 Task: Open a blank sheet, save the file as Anna.pdf Add the quote 'Don't wait for the perfect moment; create it.' Apply font style 'Merriweather' and font size 30 Align the text to the Justify .Change the text color to  'Orange'
Action: Mouse moved to (238, 186)
Screenshot: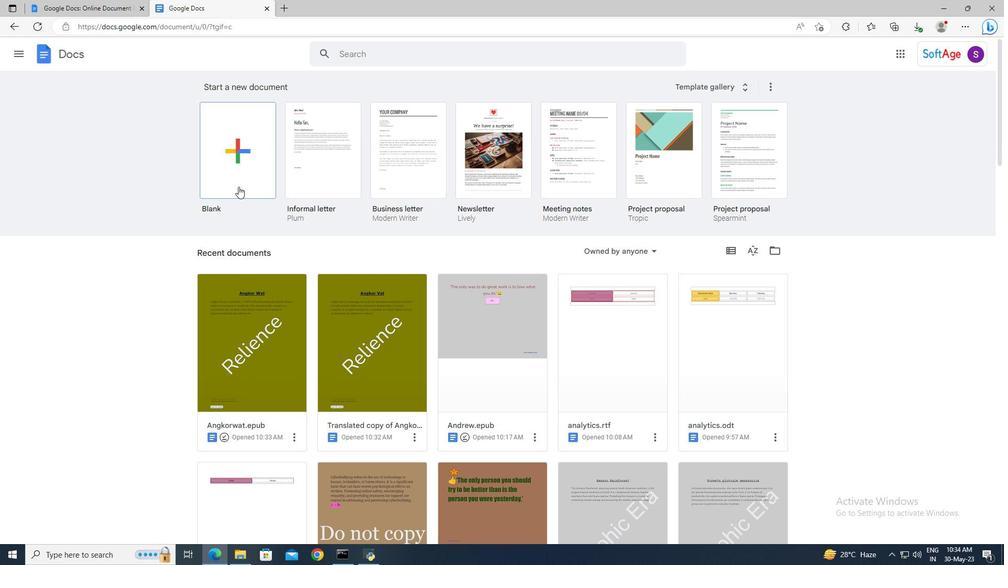 
Action: Mouse pressed left at (238, 186)
Screenshot: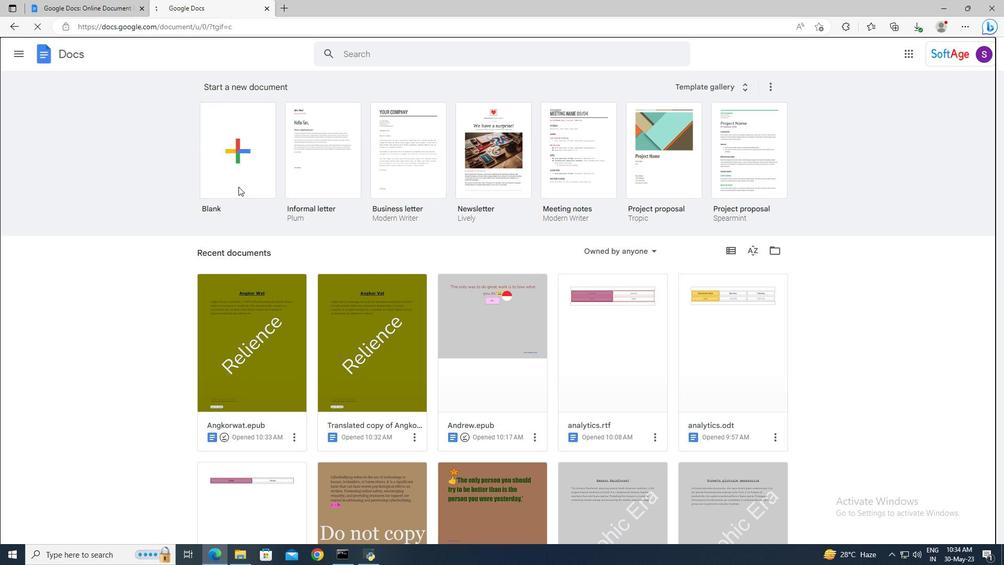 
Action: Mouse moved to (107, 48)
Screenshot: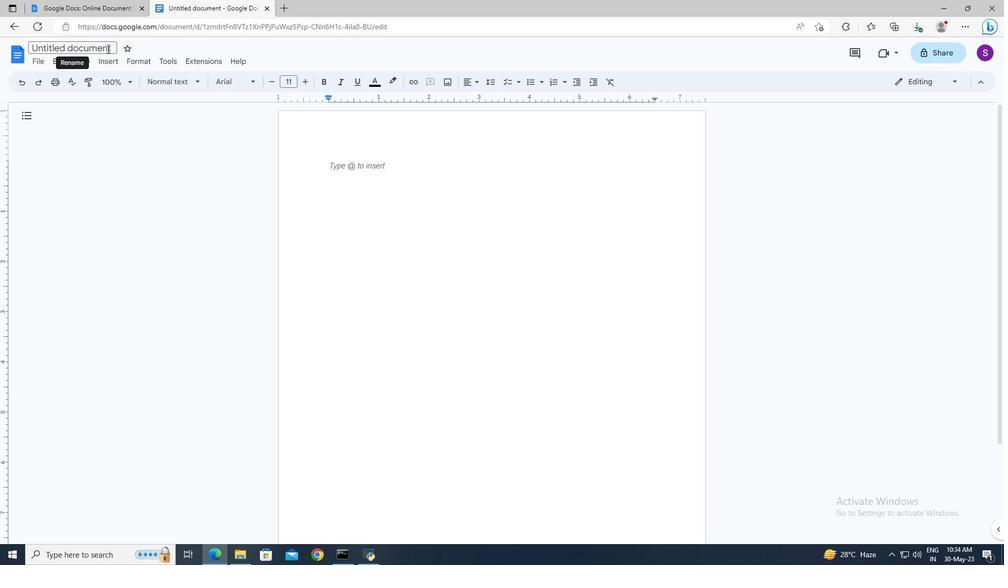 
Action: Mouse pressed left at (107, 48)
Screenshot: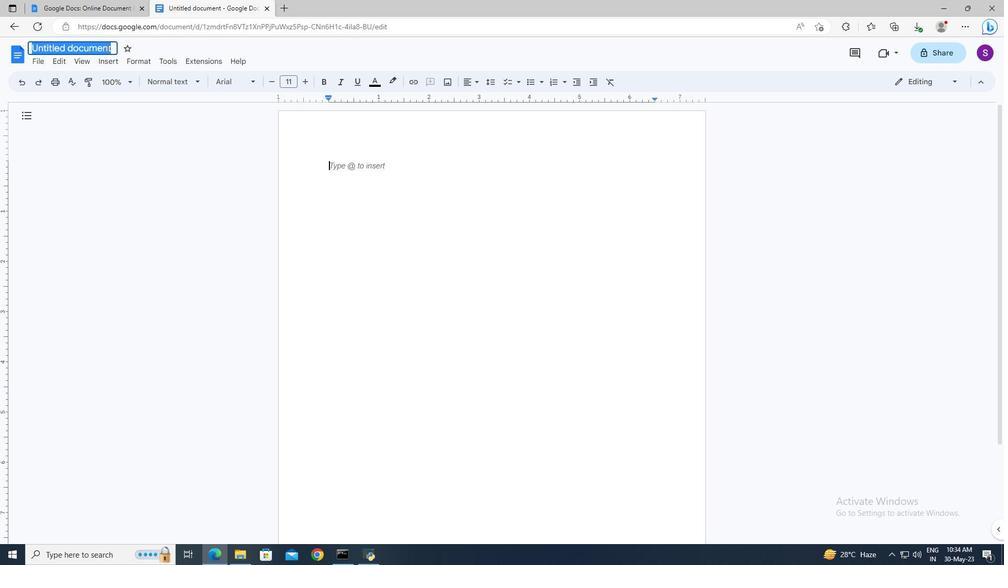 
Action: Key pressed <Key.shift>Anna.pdf<Key.enter>
Screenshot: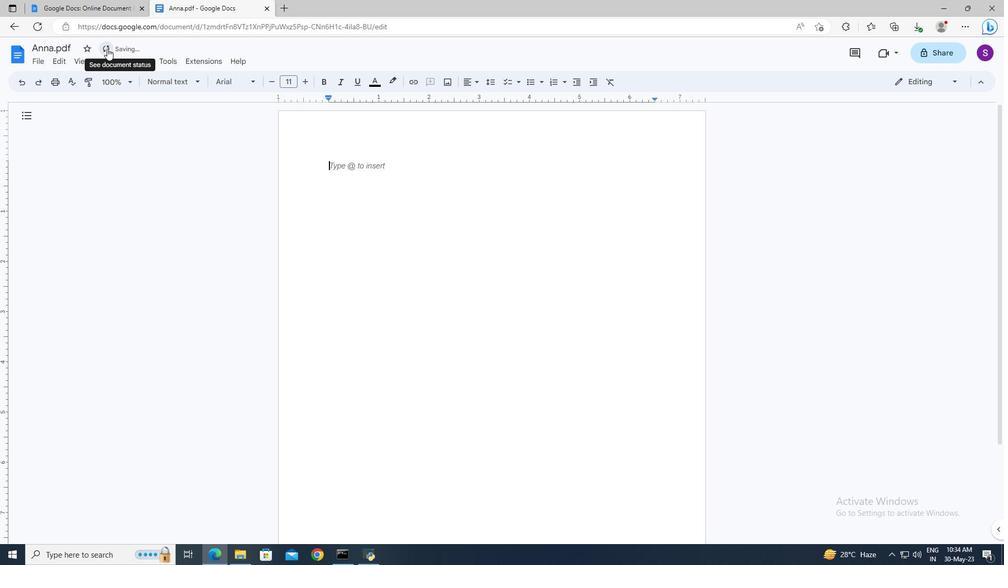 
Action: Mouse moved to (335, 165)
Screenshot: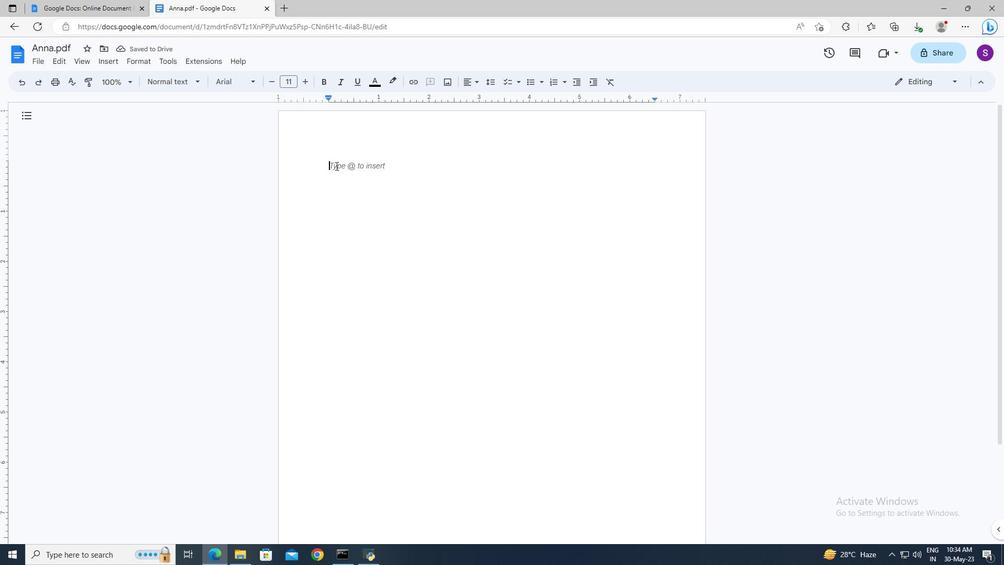 
Action: Mouse pressed left at (335, 165)
Screenshot: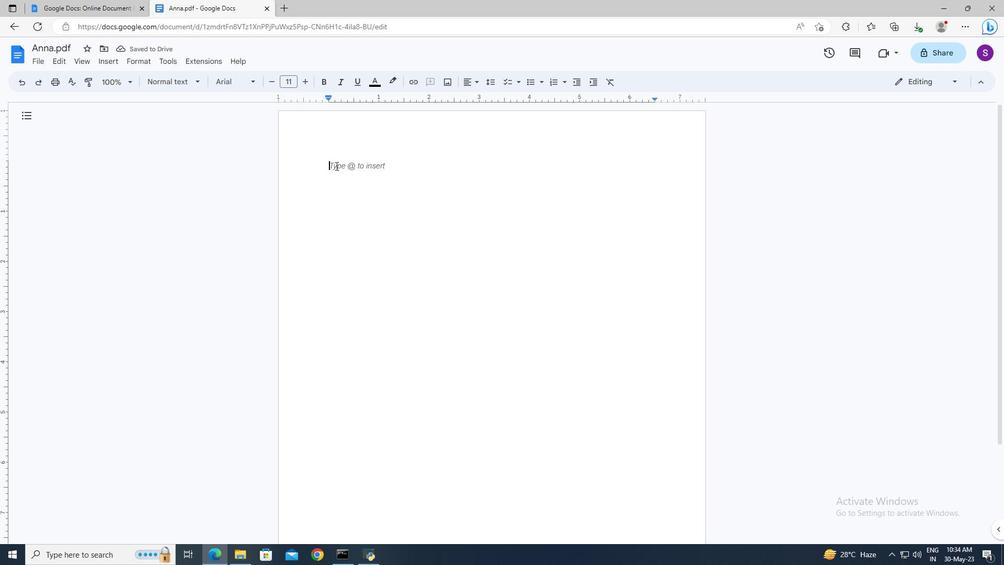 
Action: Key pressed <Key.shift>"<Key.shift>d<Key.shift><Key.backspace><Key.shift>Don't<Key.space>wait<Key.space>for<Key.space>the<Key.space>perfect<Key.space>moment;<Key.space>create<Key.space>it.<Key.shift>"ctrl+A
Screenshot: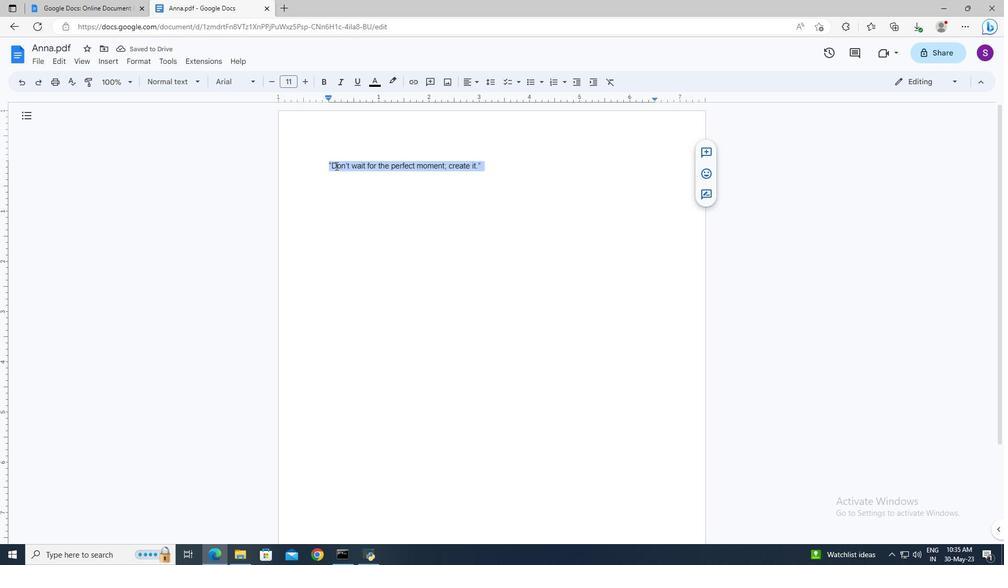 
Action: Mouse moved to (252, 76)
Screenshot: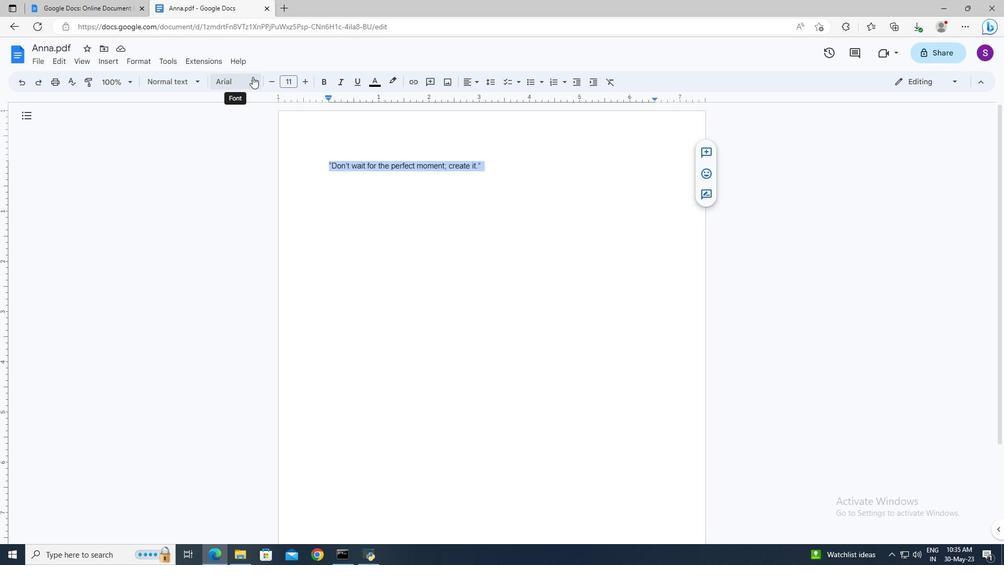 
Action: Mouse pressed left at (252, 76)
Screenshot: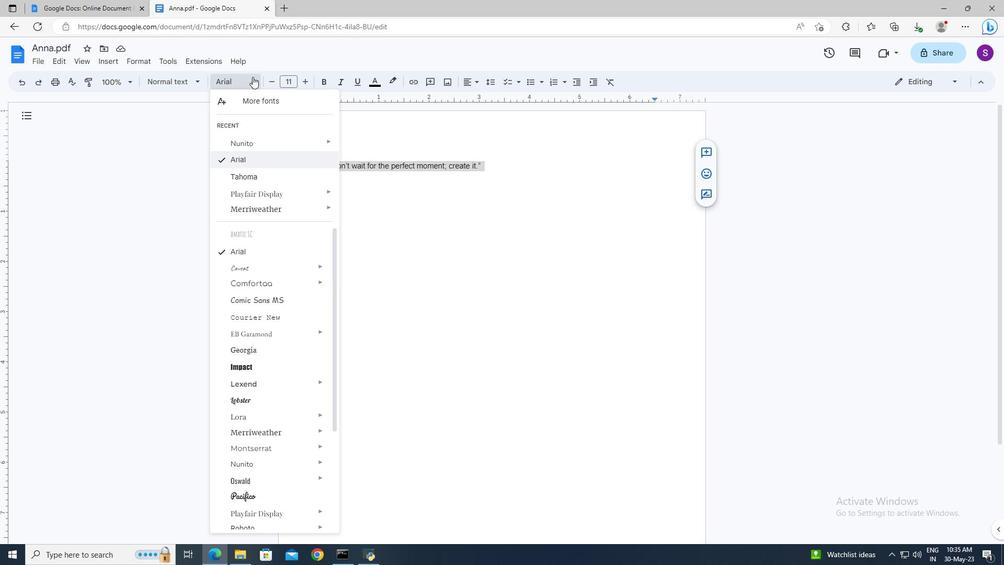 
Action: Mouse moved to (261, 433)
Screenshot: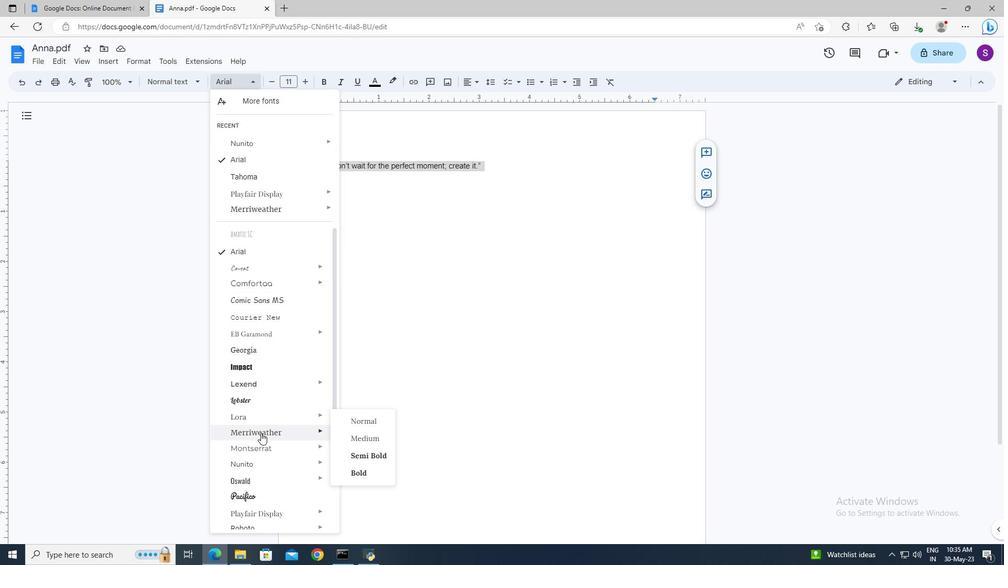 
Action: Mouse pressed left at (261, 433)
Screenshot: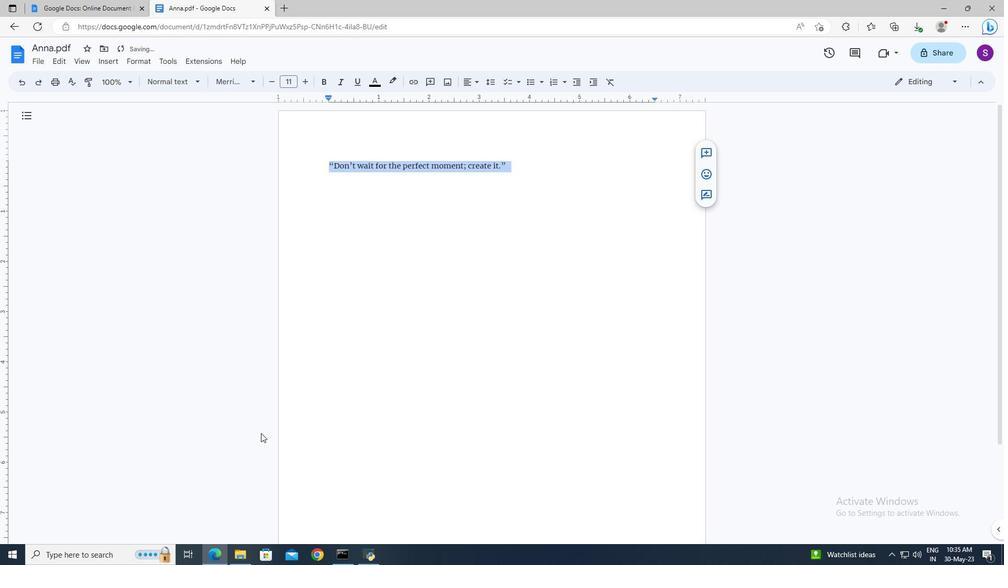 
Action: Mouse moved to (292, 77)
Screenshot: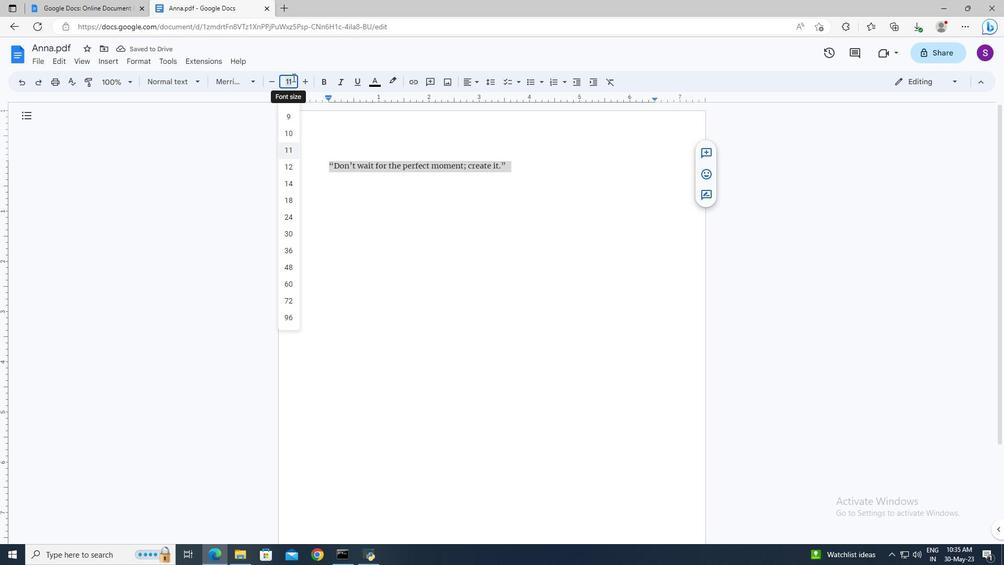 
Action: Mouse pressed left at (292, 77)
Screenshot: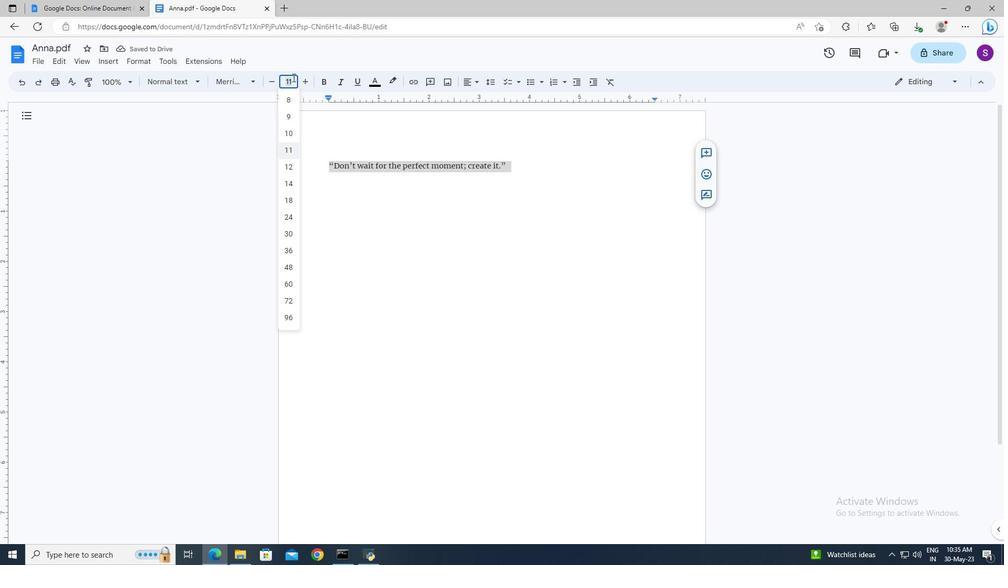 
Action: Key pressed 30<Key.enter>
Screenshot: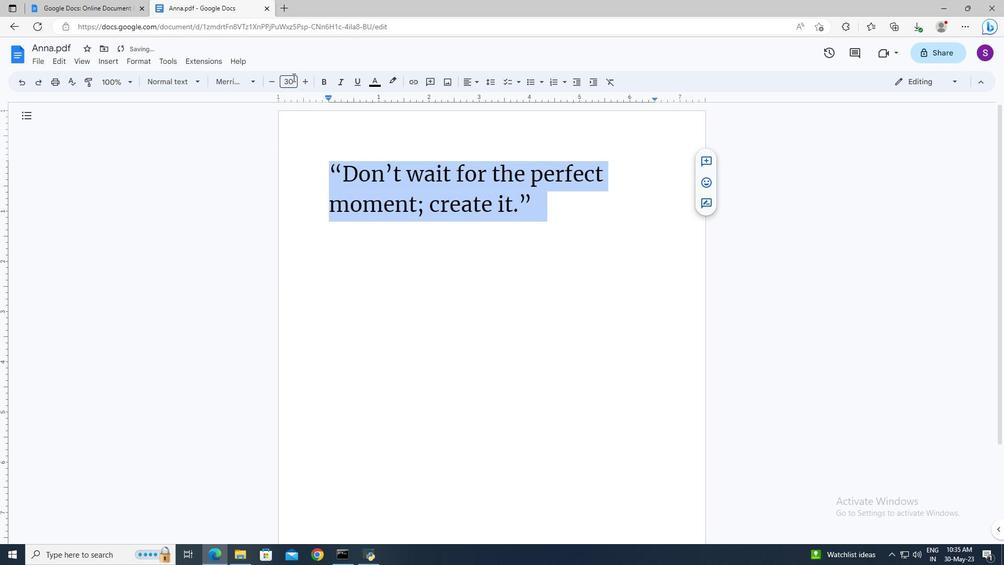 
Action: Mouse moved to (470, 81)
Screenshot: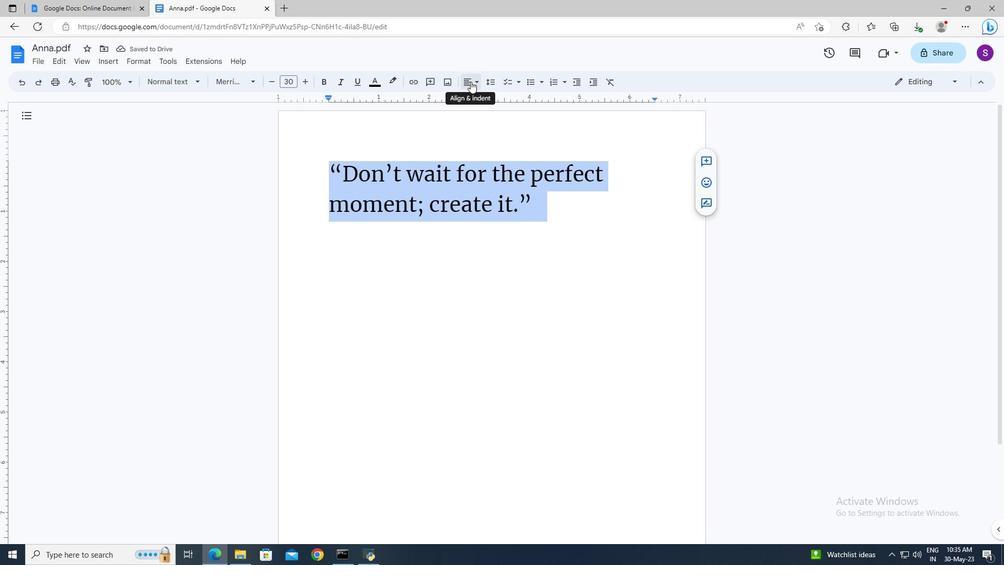 
Action: Mouse pressed left at (470, 81)
Screenshot: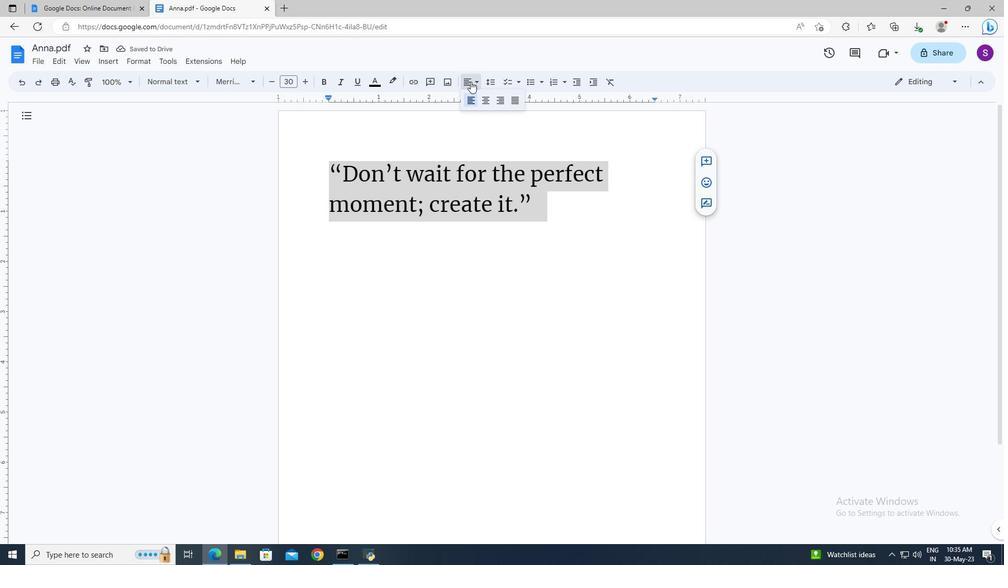 
Action: Mouse moved to (511, 100)
Screenshot: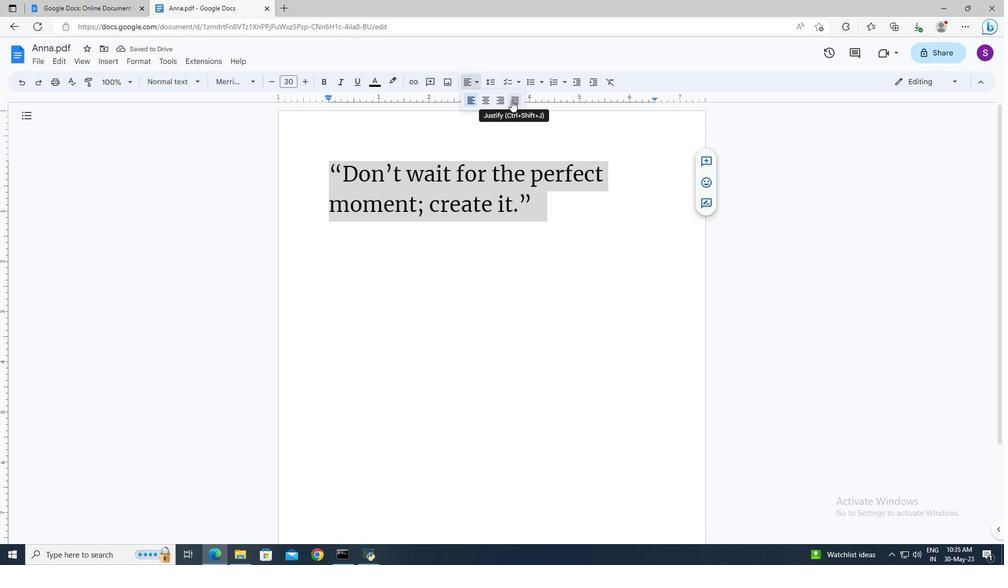 
Action: Mouse pressed left at (511, 100)
Screenshot: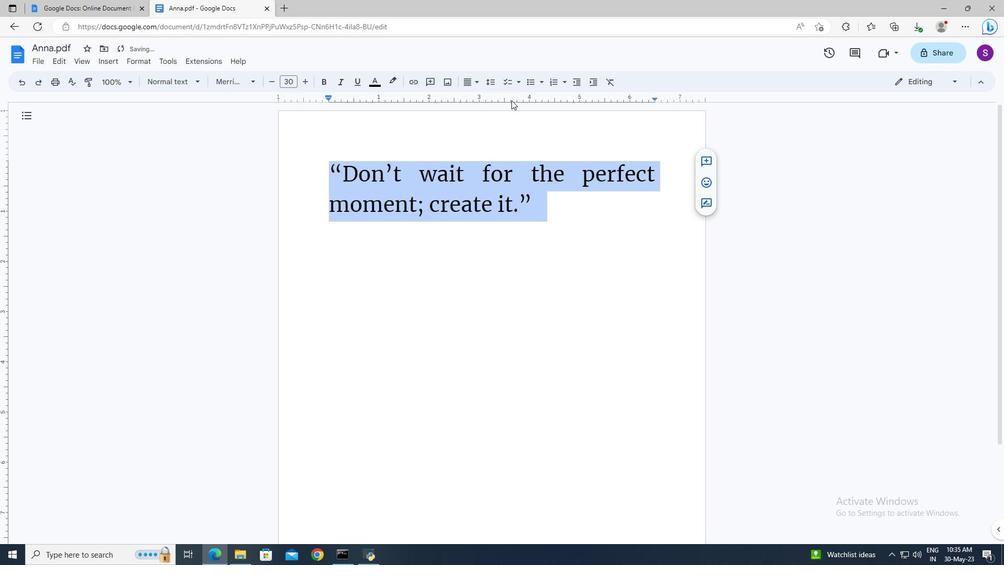 
Action: Mouse moved to (375, 85)
Screenshot: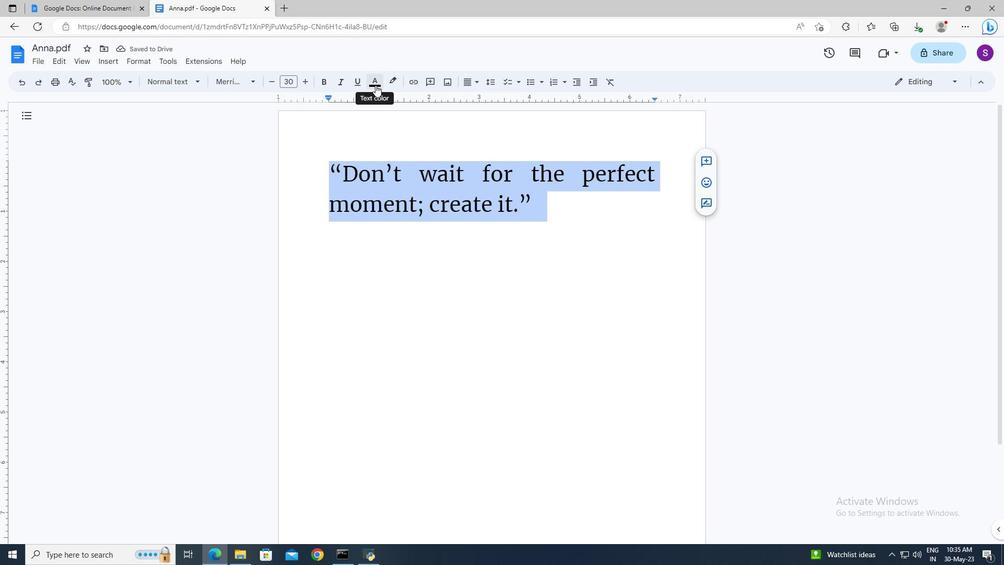 
Action: Mouse pressed left at (375, 85)
Screenshot: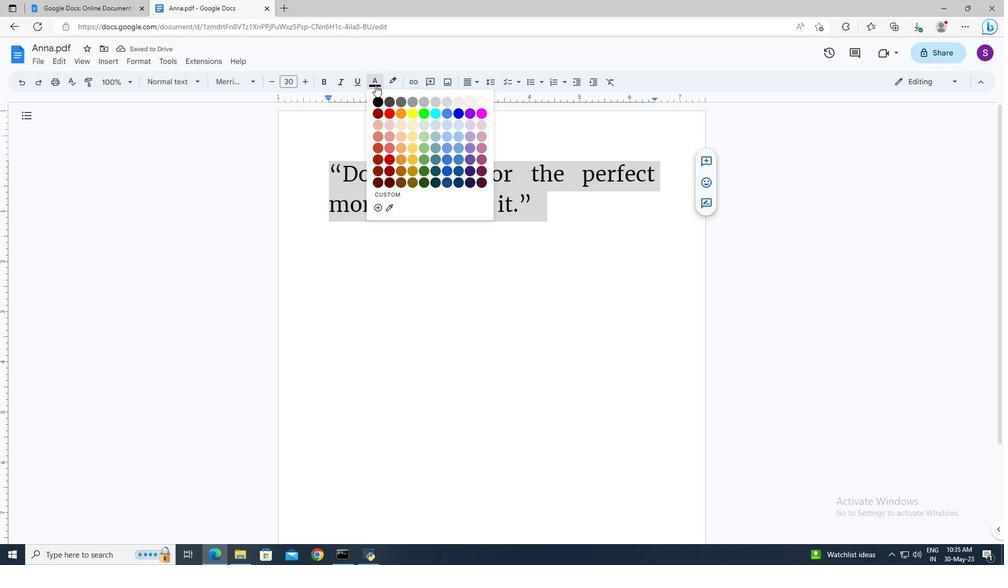 
Action: Mouse moved to (398, 111)
Screenshot: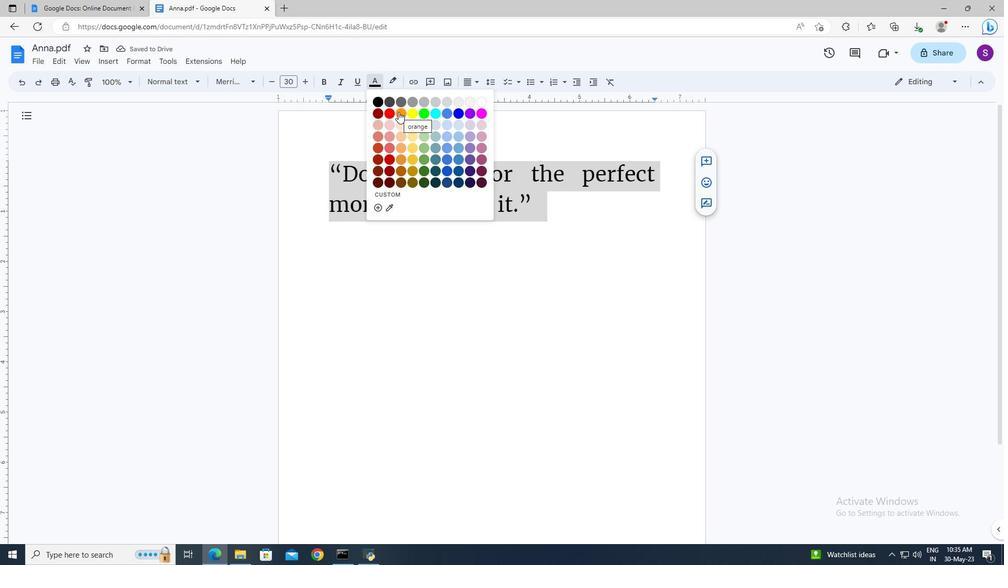 
Action: Mouse pressed left at (398, 111)
Screenshot: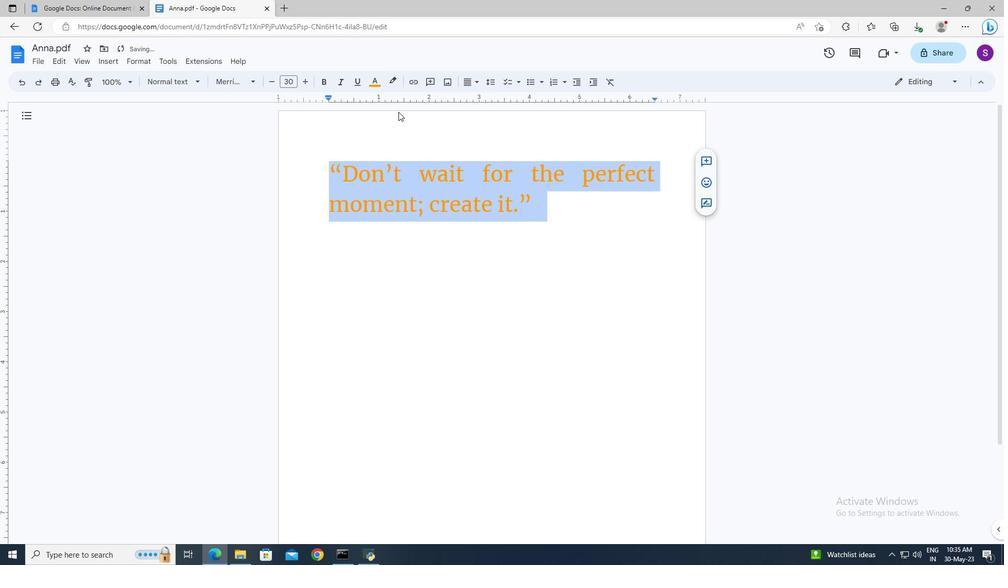 
Action: Mouse moved to (543, 199)
Screenshot: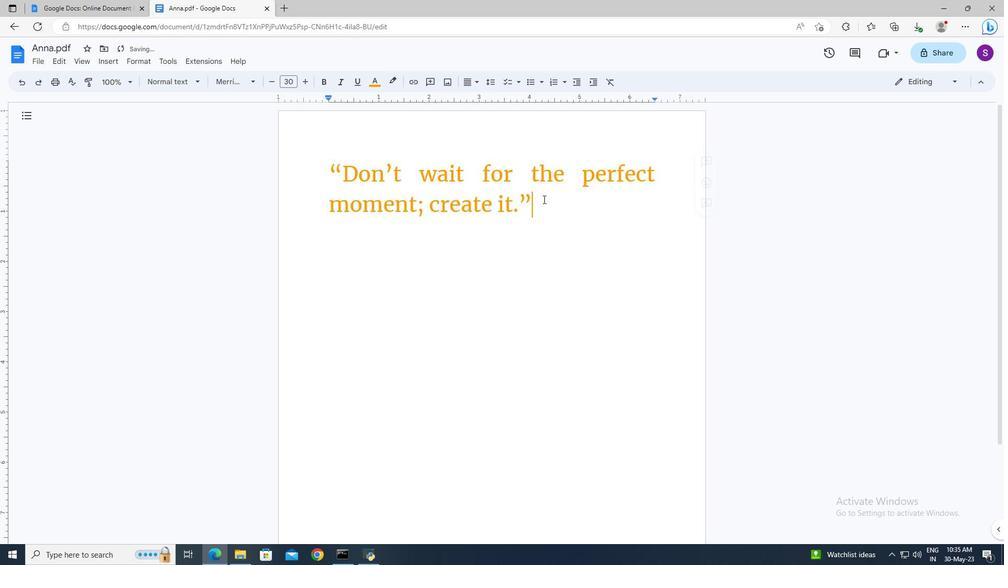 
Action: Mouse pressed left at (543, 199)
Screenshot: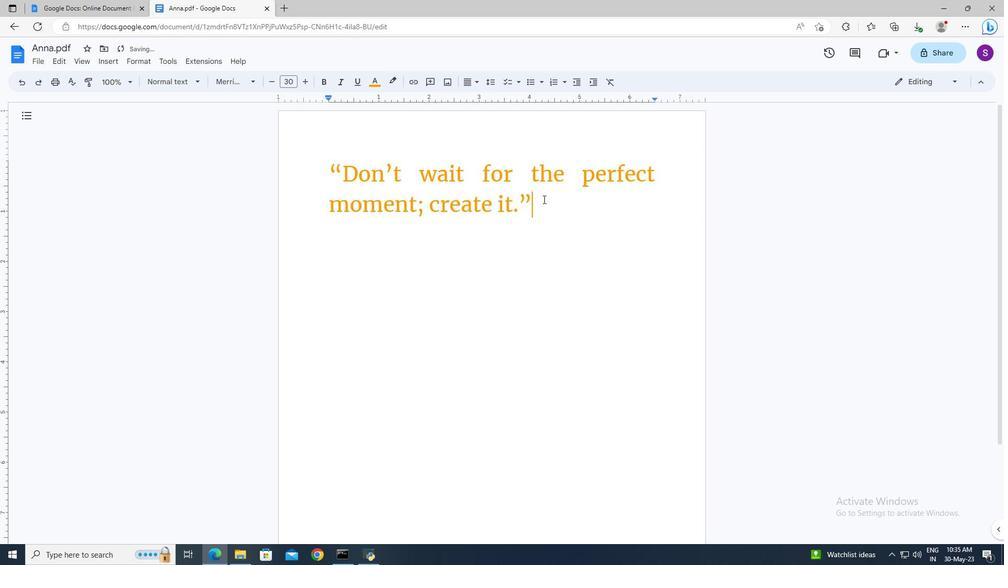 
